 Task: Sort the unsolved tickets in your groups, group by Request date in descending order.
Action: Mouse moved to (15, 290)
Screenshot: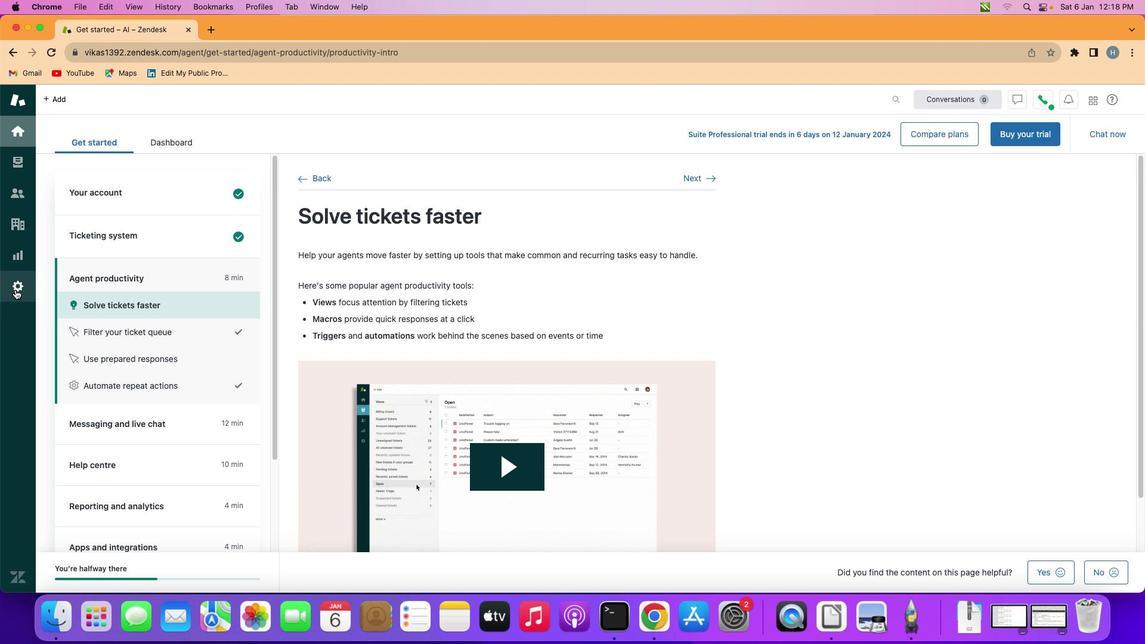 
Action: Mouse pressed left at (15, 290)
Screenshot: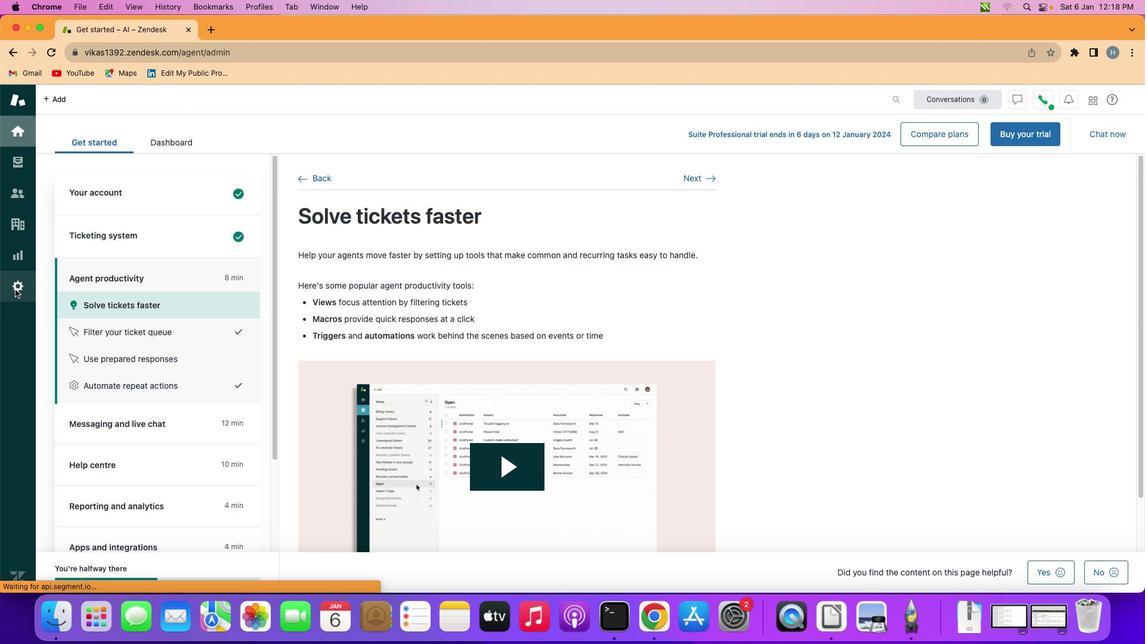 
Action: Mouse moved to (267, 466)
Screenshot: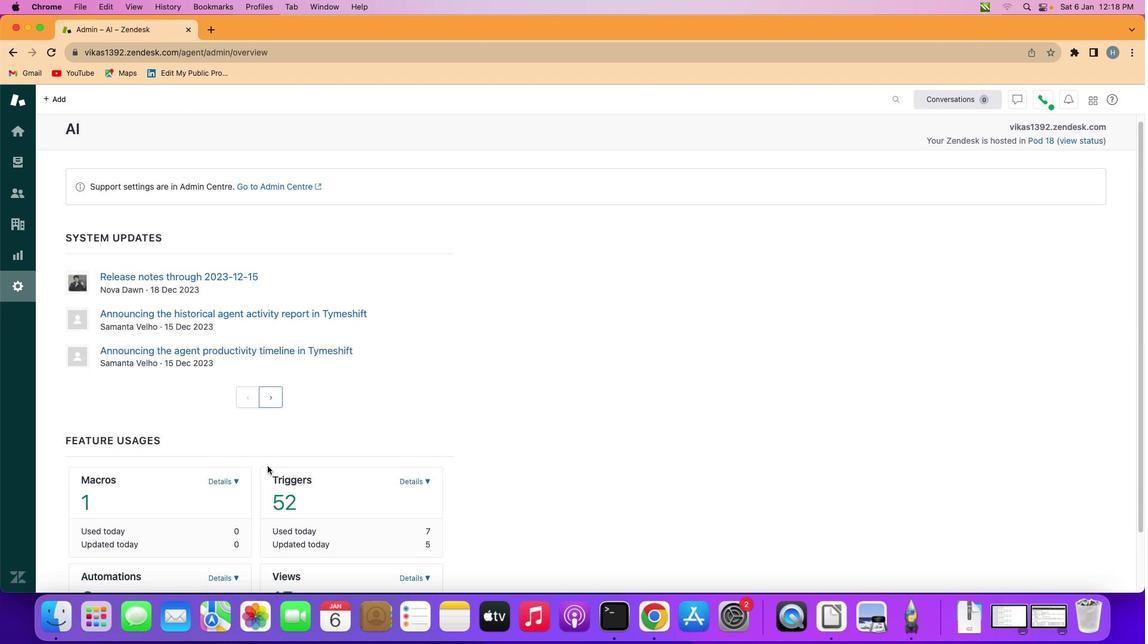 
Action: Mouse scrolled (267, 466) with delta (0, 0)
Screenshot: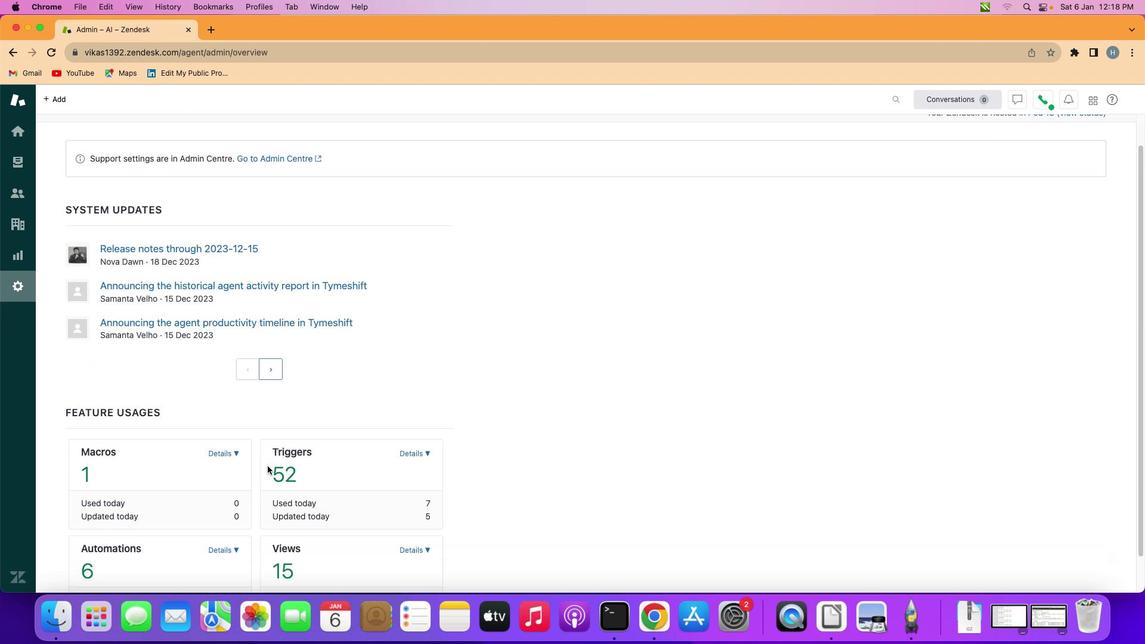 
Action: Mouse moved to (267, 466)
Screenshot: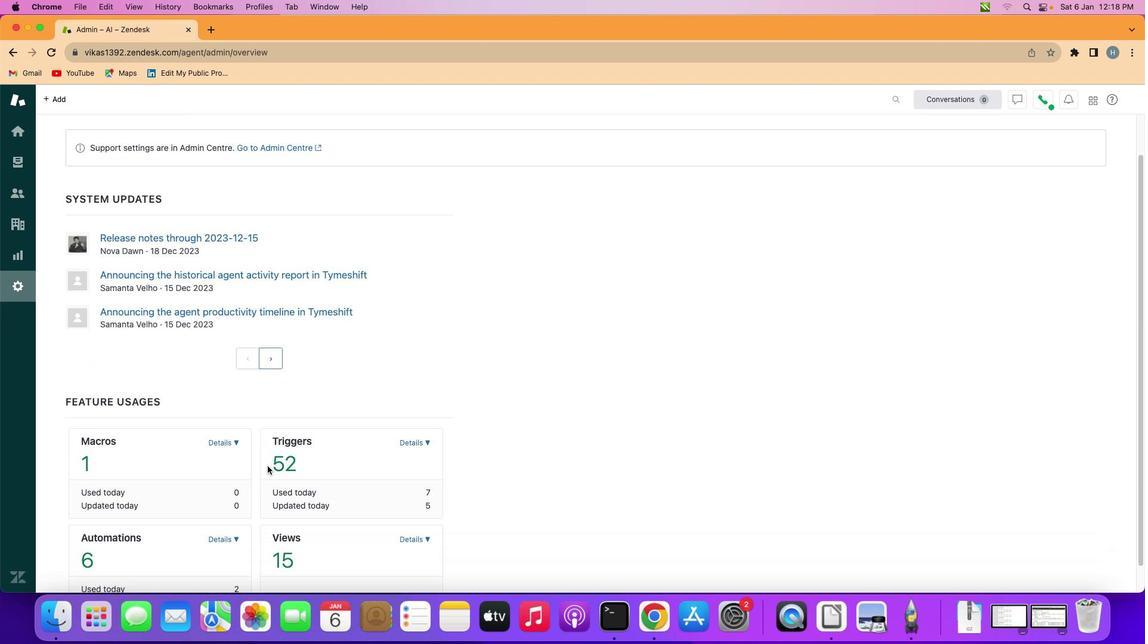 
Action: Mouse scrolled (267, 466) with delta (0, 0)
Screenshot: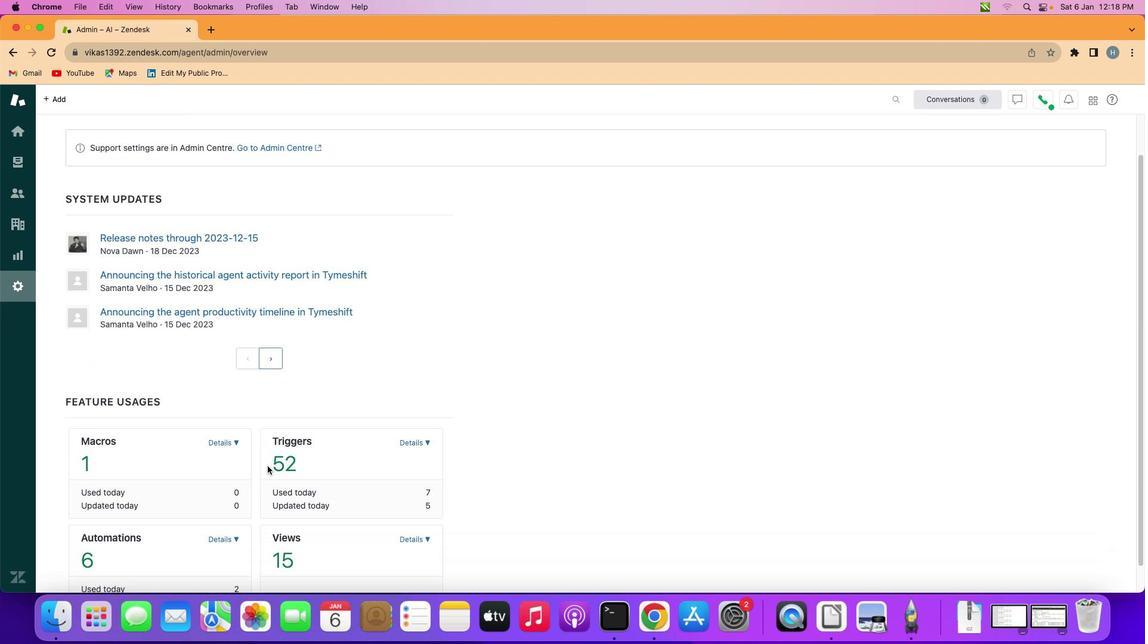 
Action: Mouse scrolled (267, 466) with delta (0, -1)
Screenshot: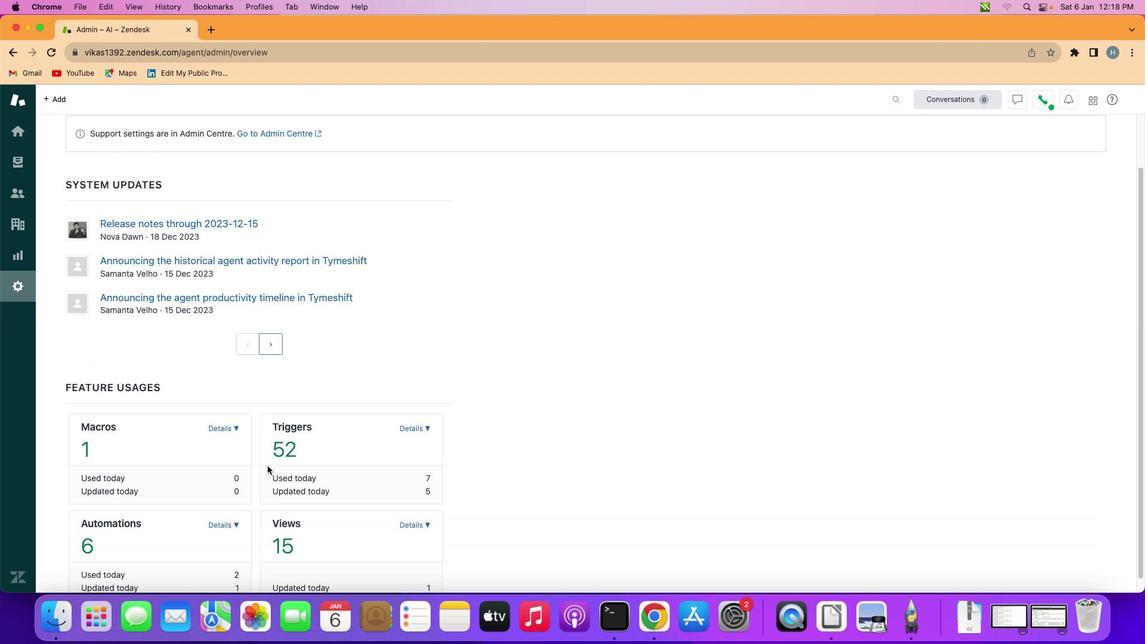
Action: Mouse scrolled (267, 466) with delta (0, -2)
Screenshot: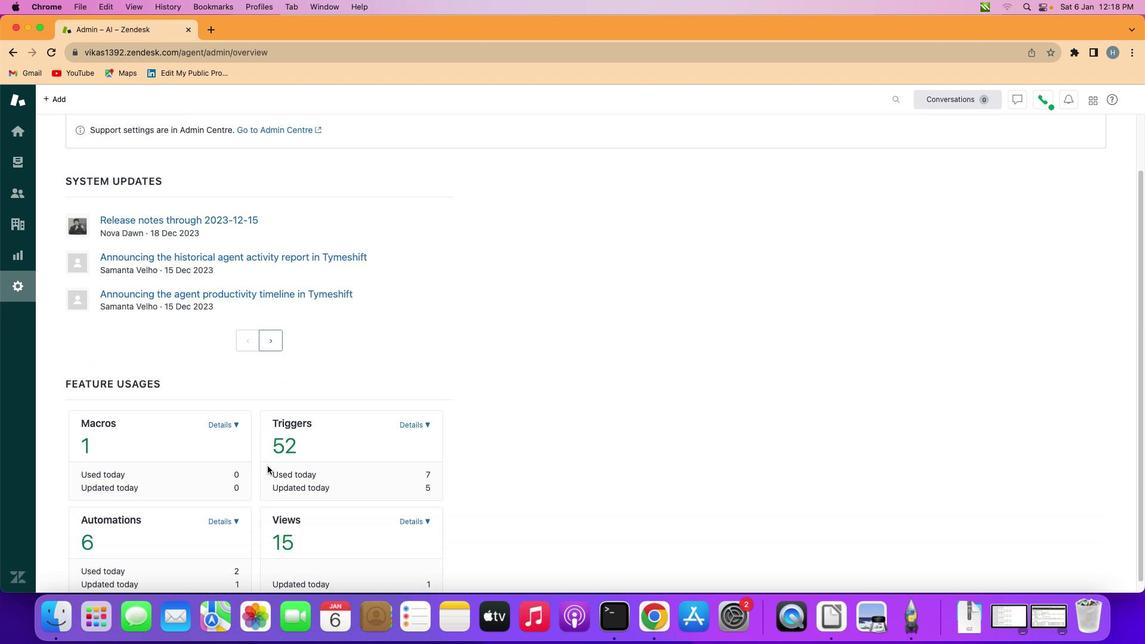 
Action: Mouse scrolled (267, 466) with delta (0, 1)
Screenshot: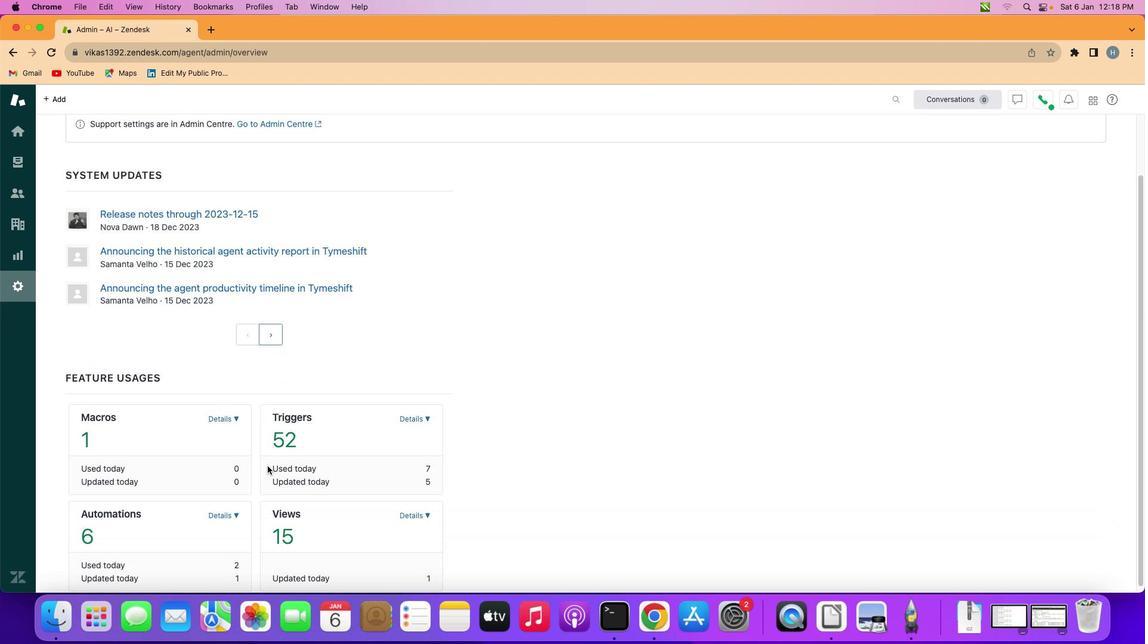
Action: Mouse scrolled (267, 466) with delta (0, -1)
Screenshot: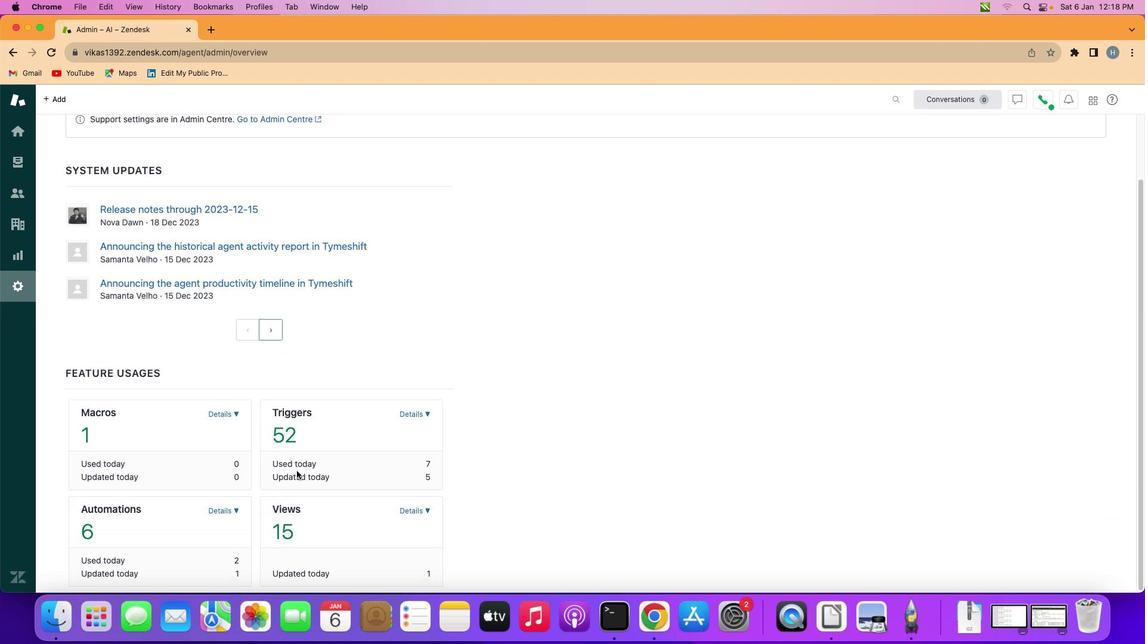 
Action: Mouse moved to (411, 507)
Screenshot: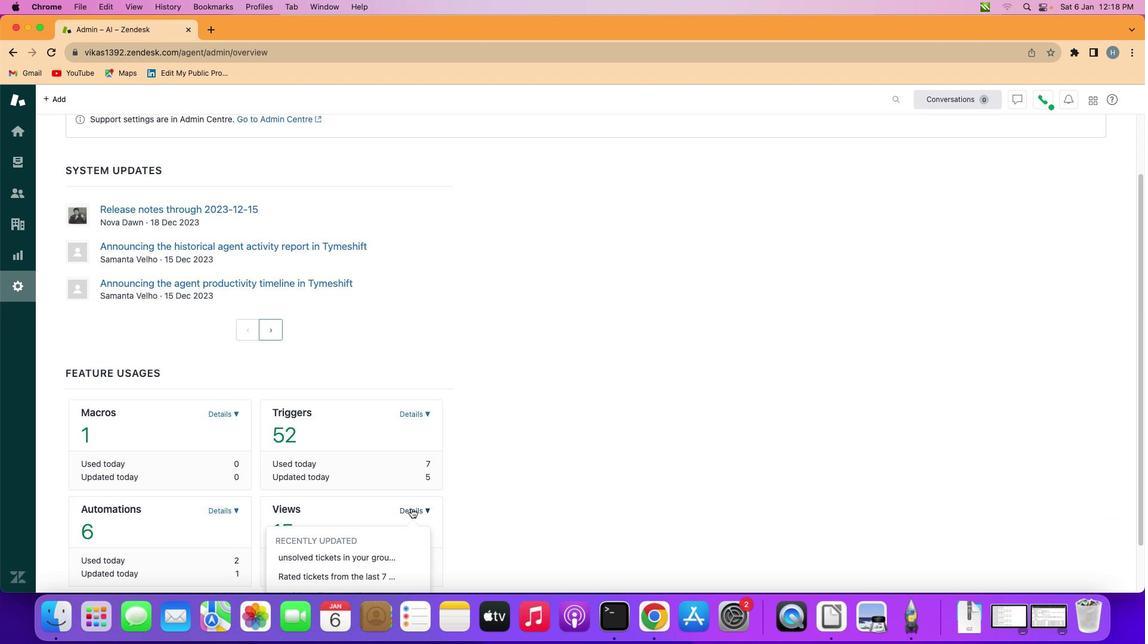 
Action: Mouse pressed left at (411, 507)
Screenshot: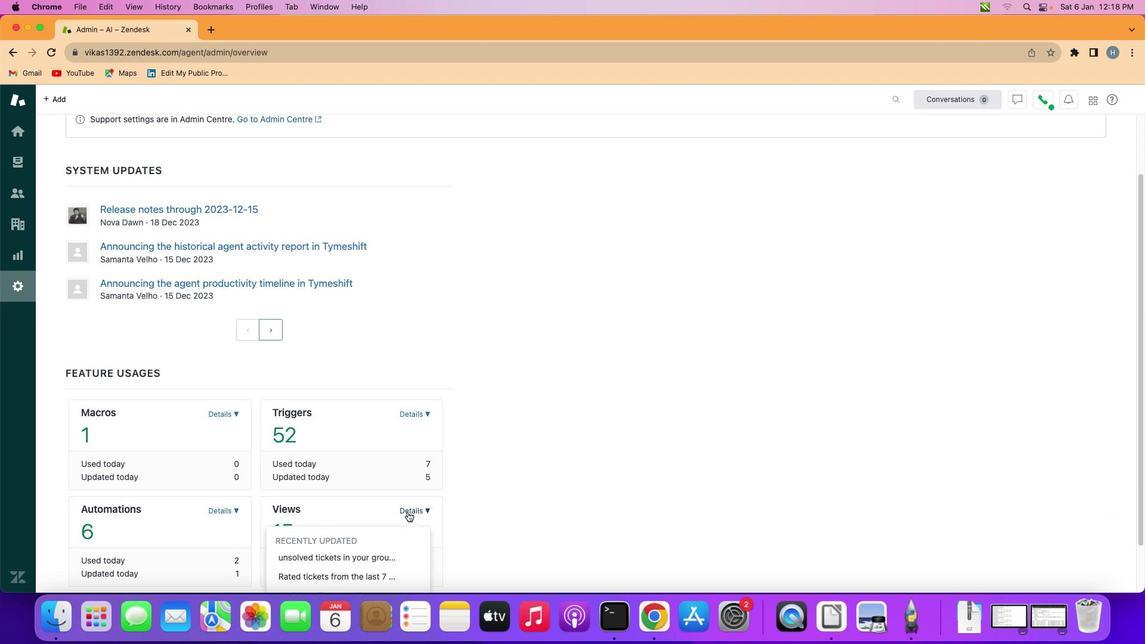 
Action: Mouse moved to (355, 557)
Screenshot: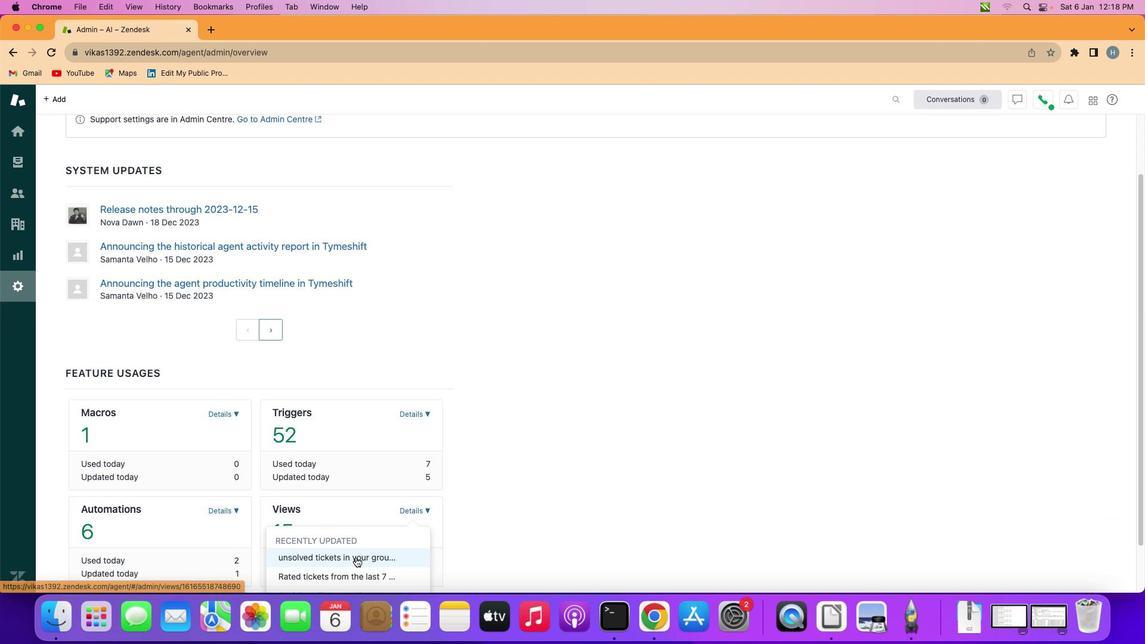 
Action: Mouse pressed left at (355, 557)
Screenshot: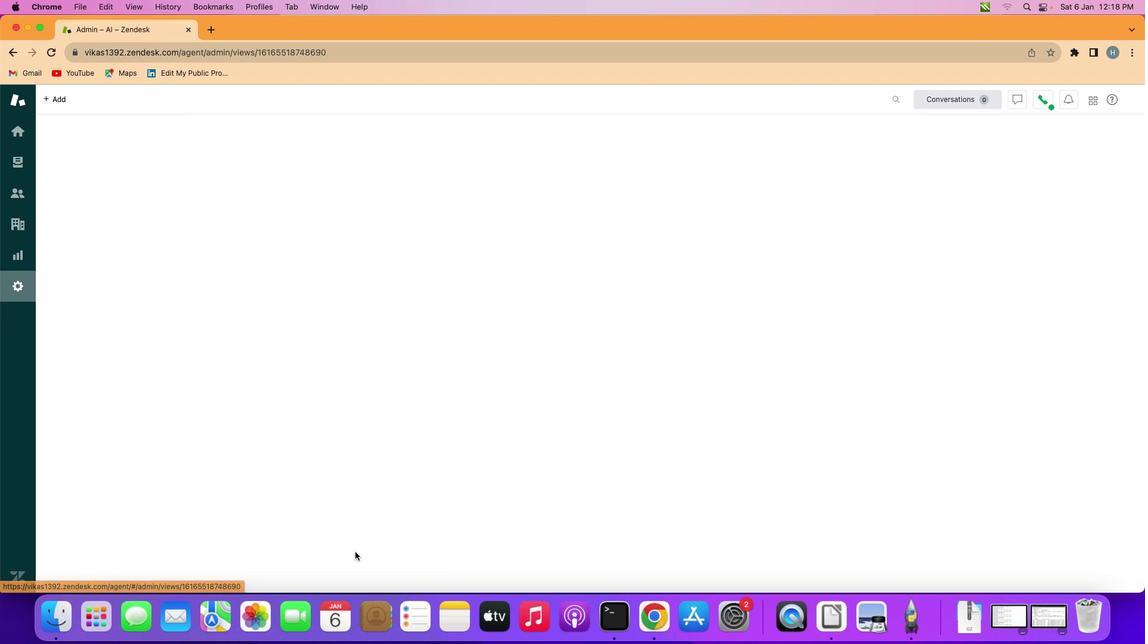 
Action: Mouse moved to (426, 435)
Screenshot: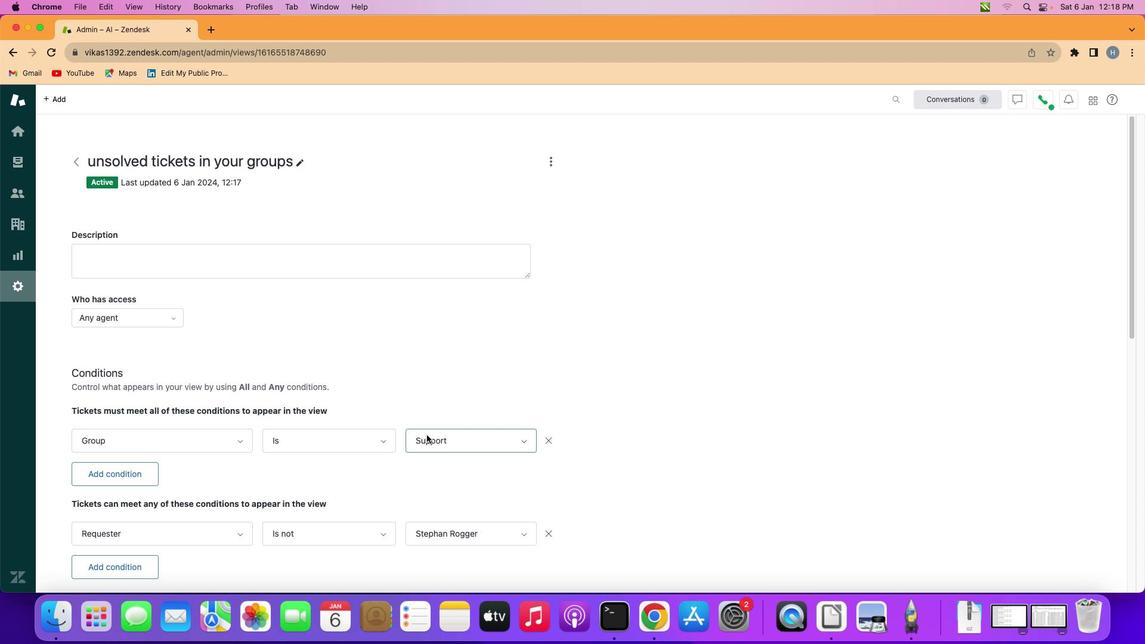 
Action: Mouse scrolled (426, 435) with delta (0, 0)
Screenshot: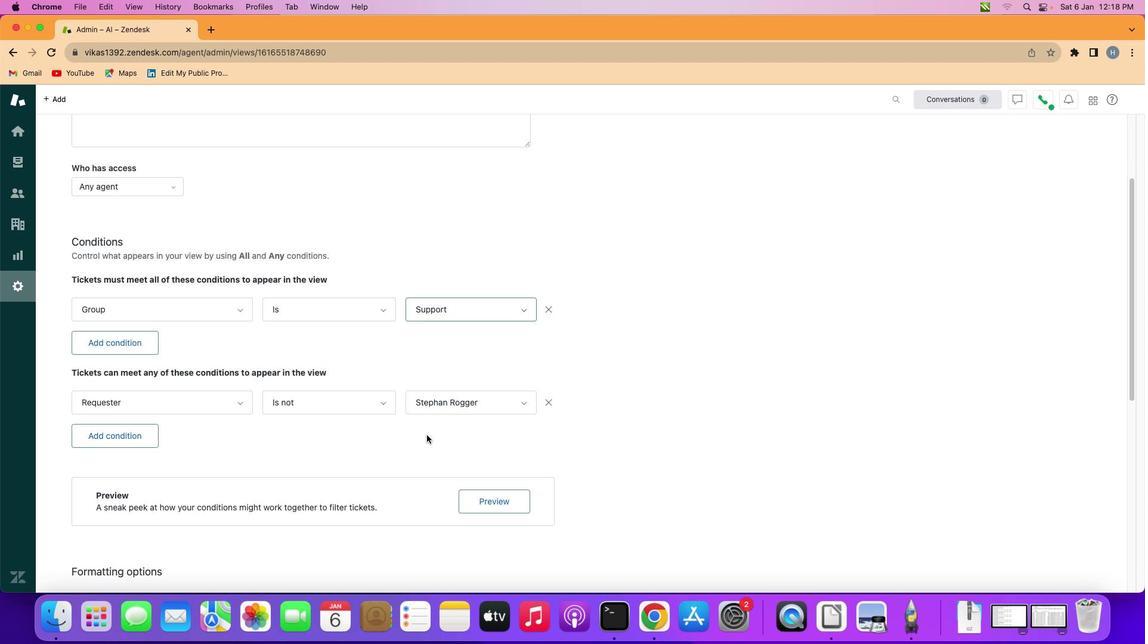 
Action: Mouse scrolled (426, 435) with delta (0, 0)
Screenshot: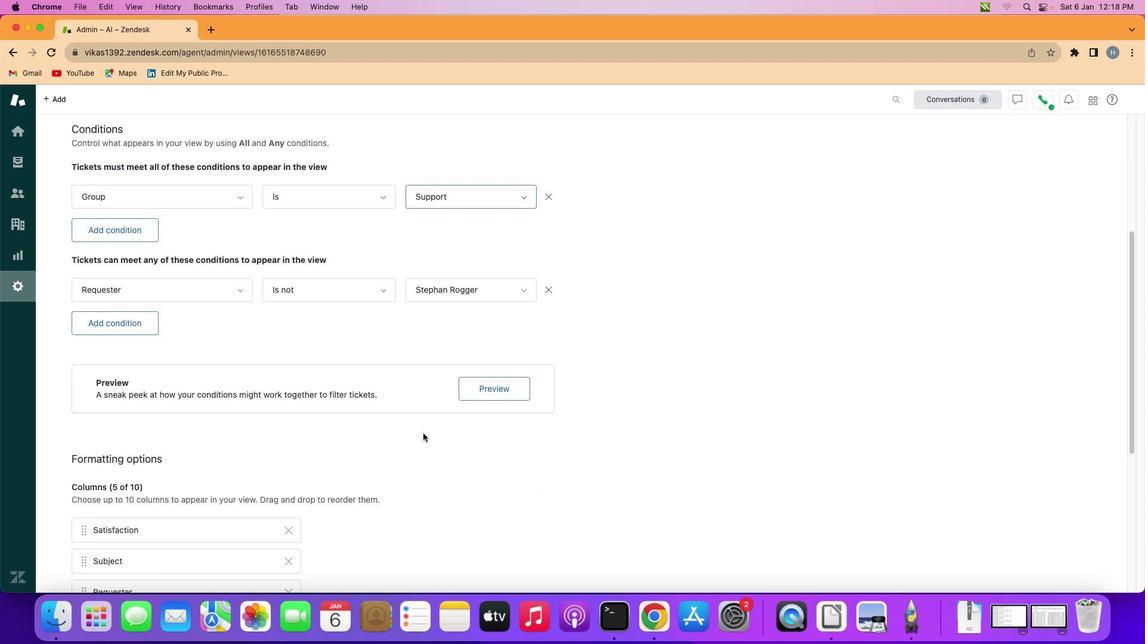 
Action: Mouse scrolled (426, 435) with delta (0, -1)
Screenshot: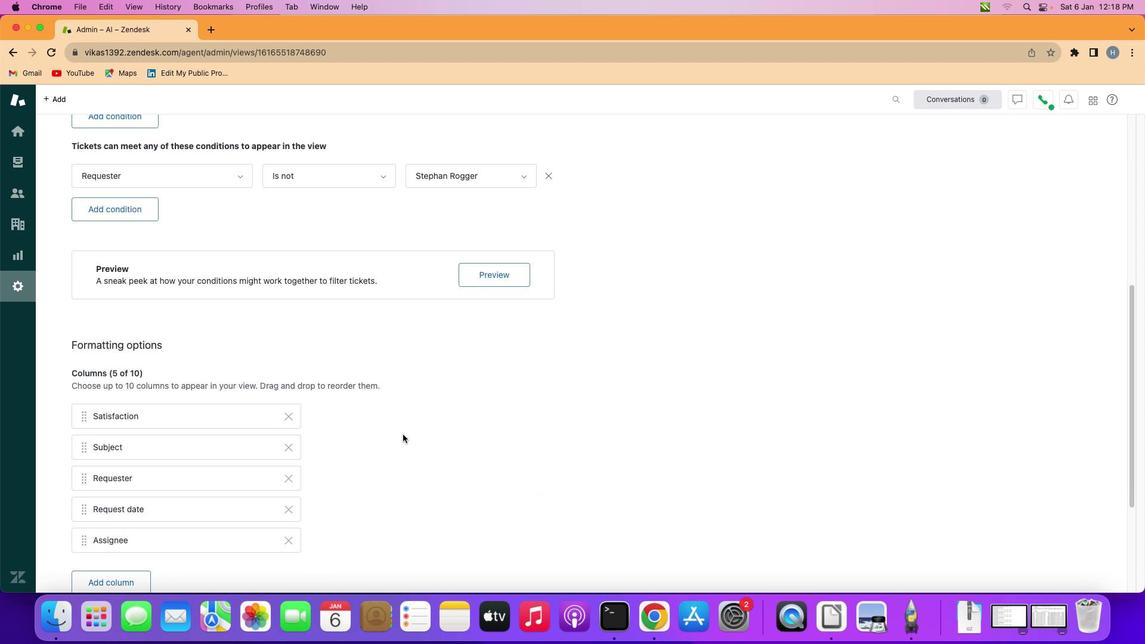 
Action: Mouse scrolled (426, 435) with delta (0, -2)
Screenshot: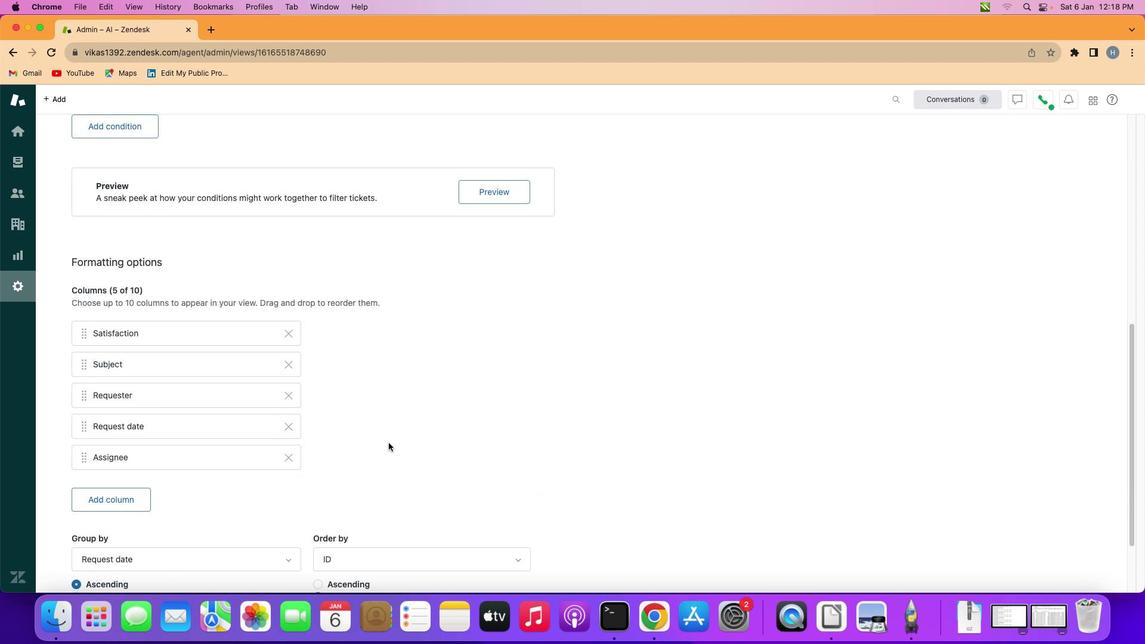 
Action: Mouse scrolled (426, 435) with delta (0, -2)
Screenshot: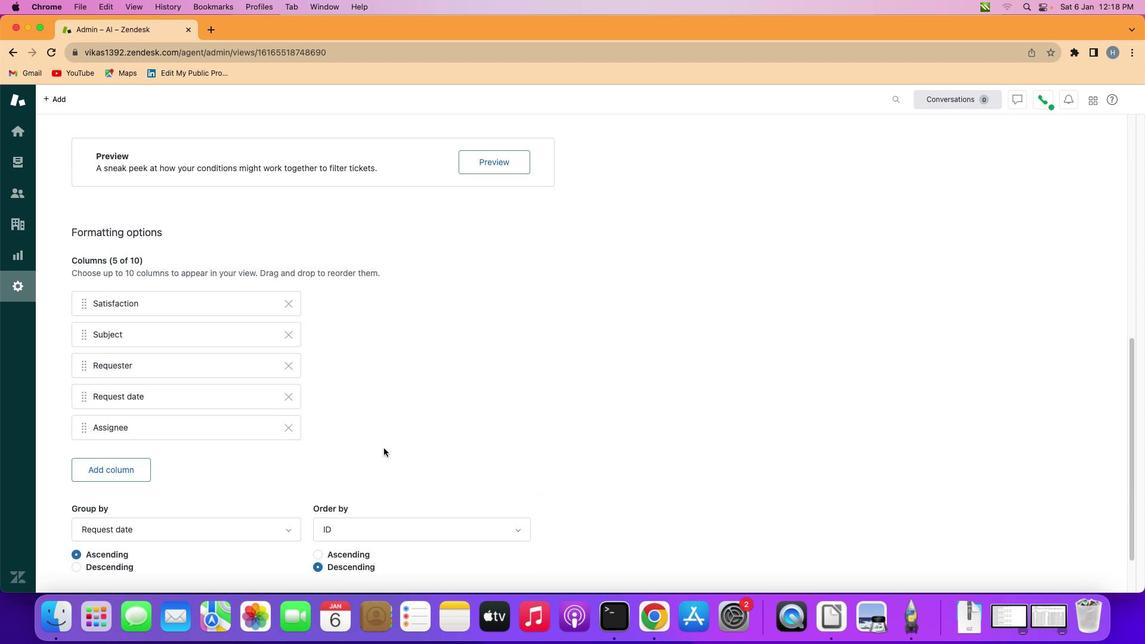 
Action: Mouse scrolled (426, 435) with delta (0, -2)
Screenshot: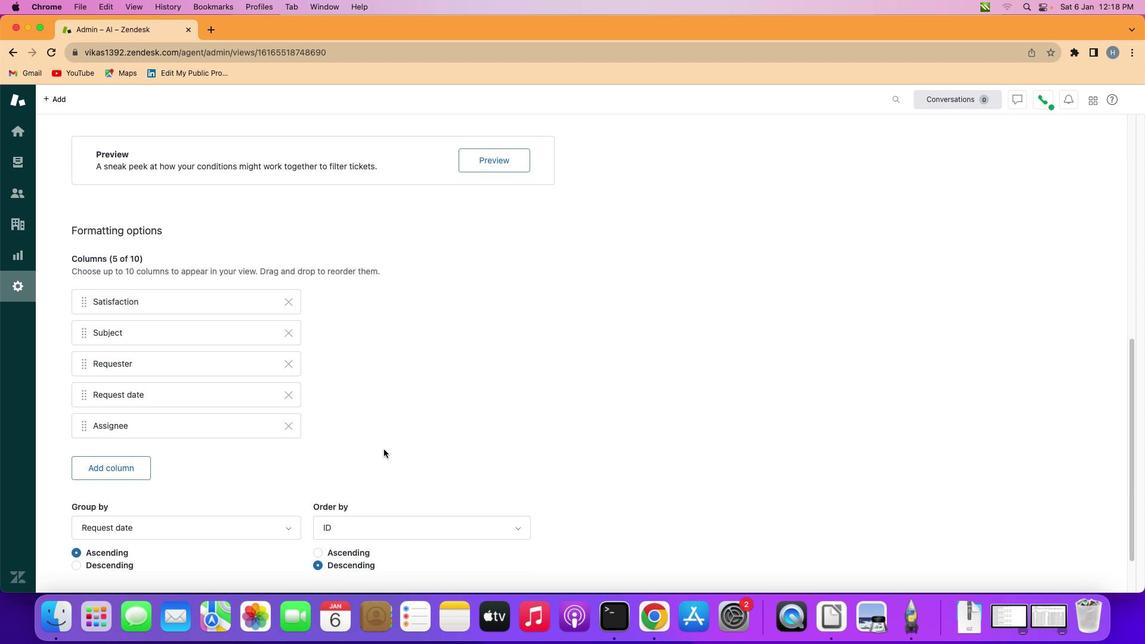 
Action: Mouse moved to (383, 449)
Screenshot: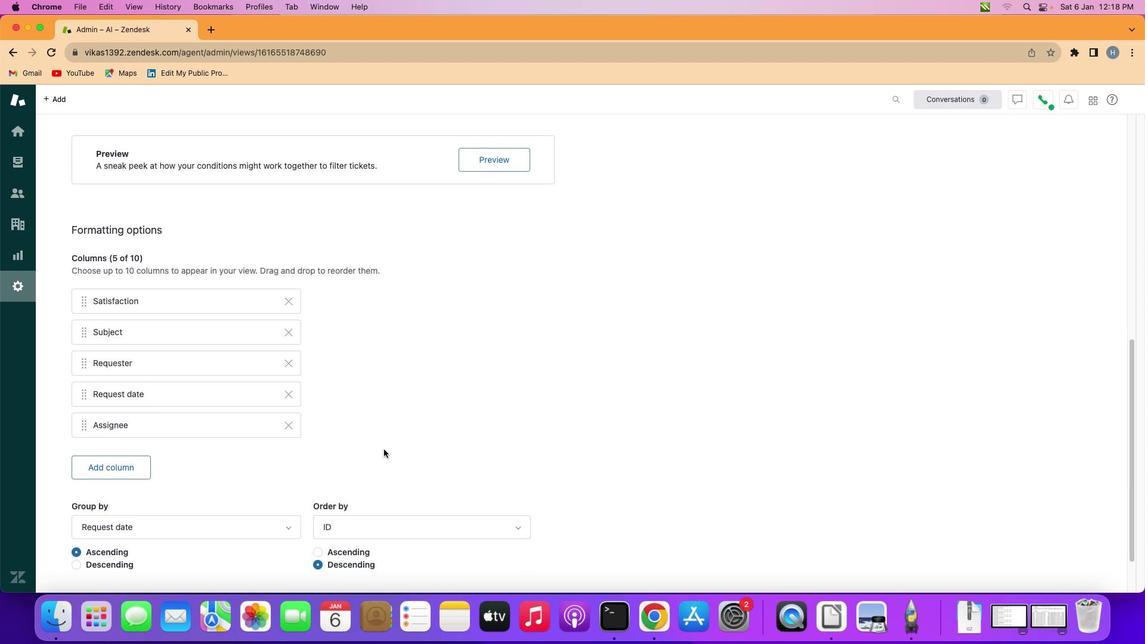 
Action: Mouse scrolled (383, 449) with delta (0, 0)
Screenshot: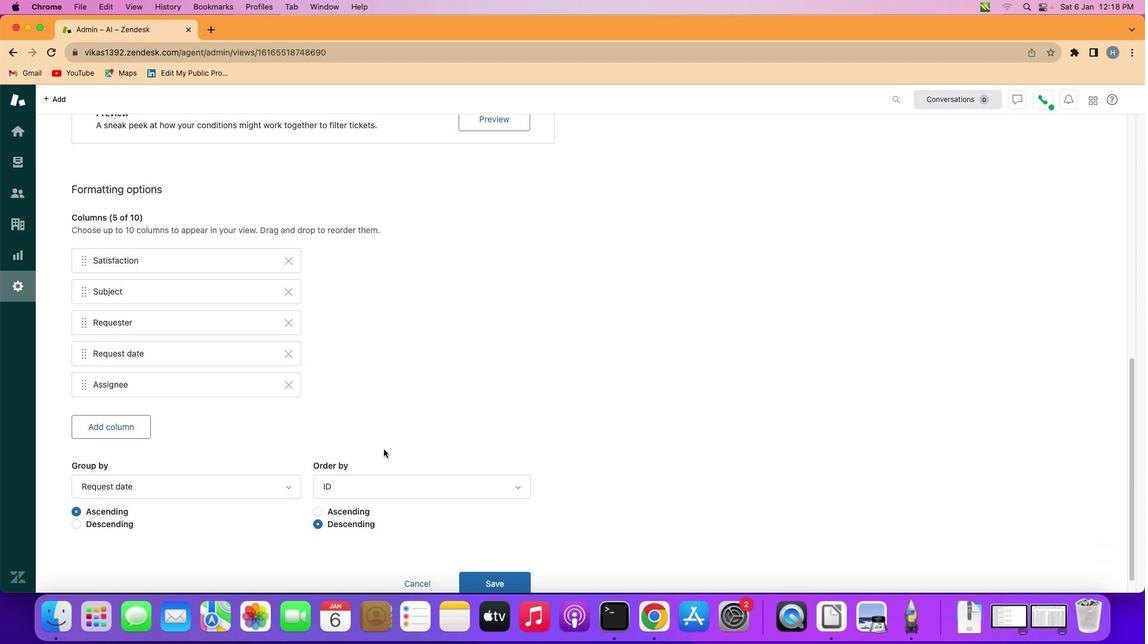 
Action: Mouse scrolled (383, 449) with delta (0, 0)
Screenshot: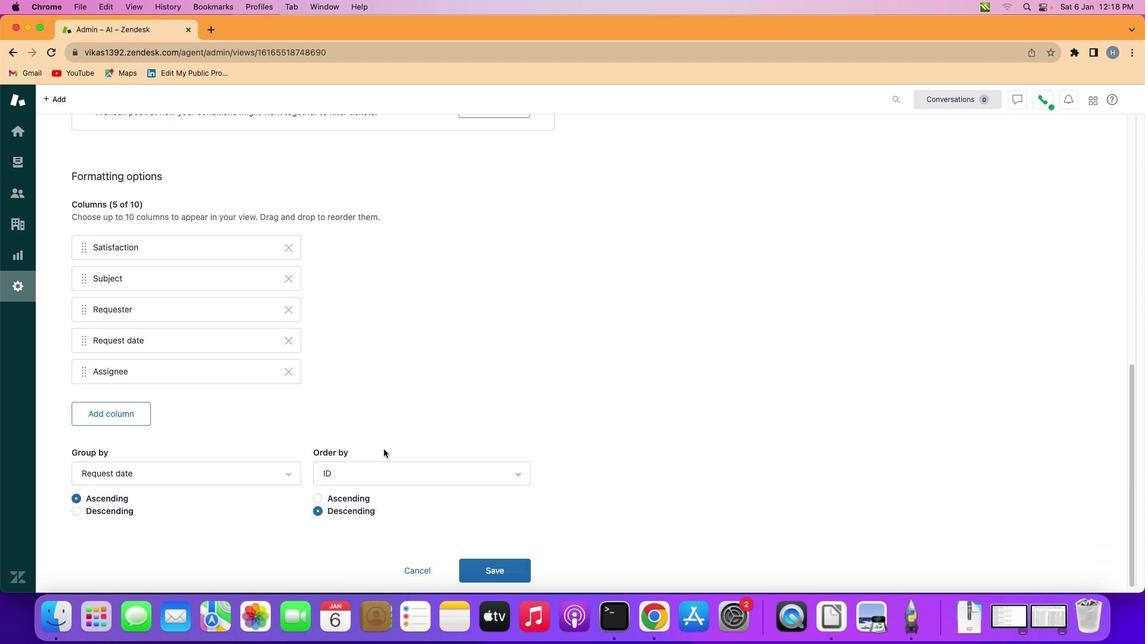 
Action: Mouse scrolled (383, 449) with delta (0, -1)
Screenshot: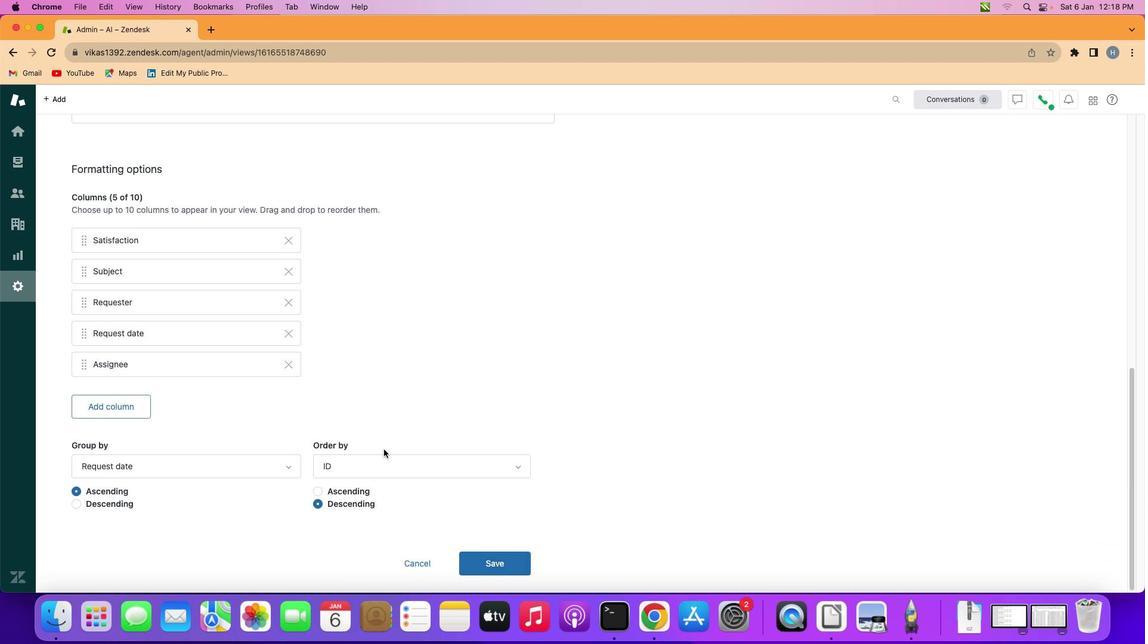
Action: Mouse scrolled (383, 449) with delta (0, -2)
Screenshot: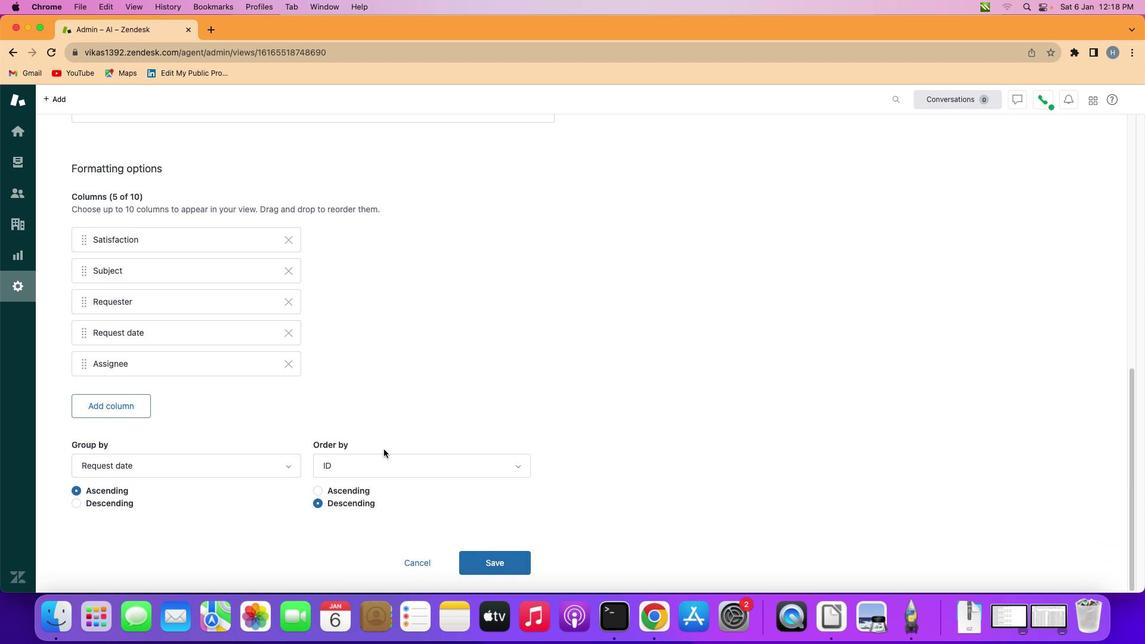 
Action: Mouse scrolled (383, 449) with delta (0, -2)
Screenshot: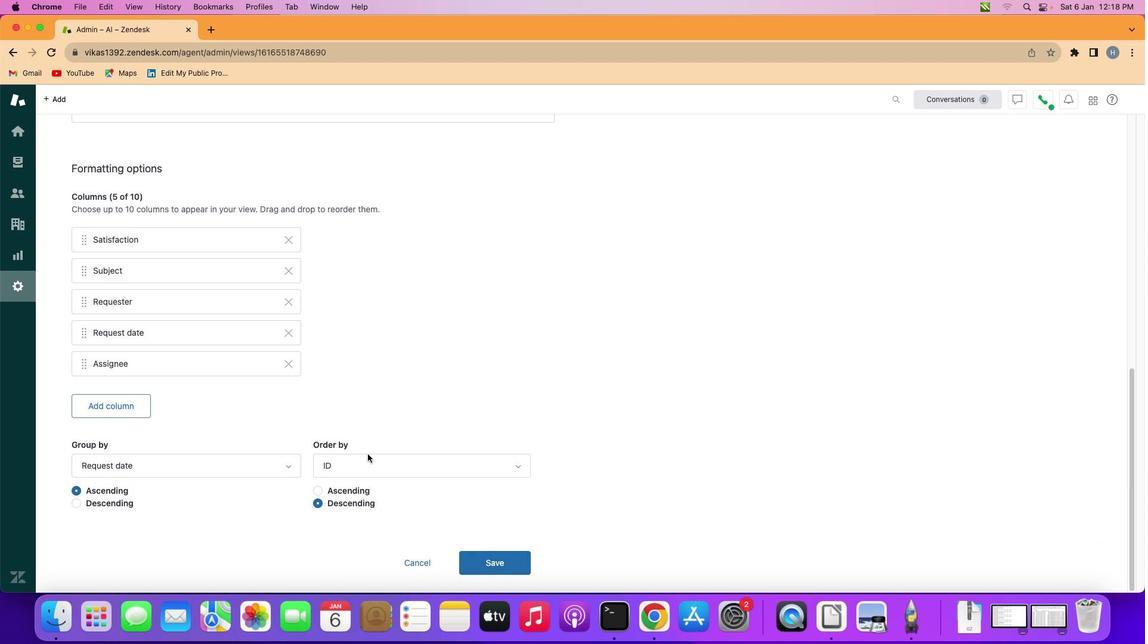 
Action: Mouse moved to (349, 463)
Screenshot: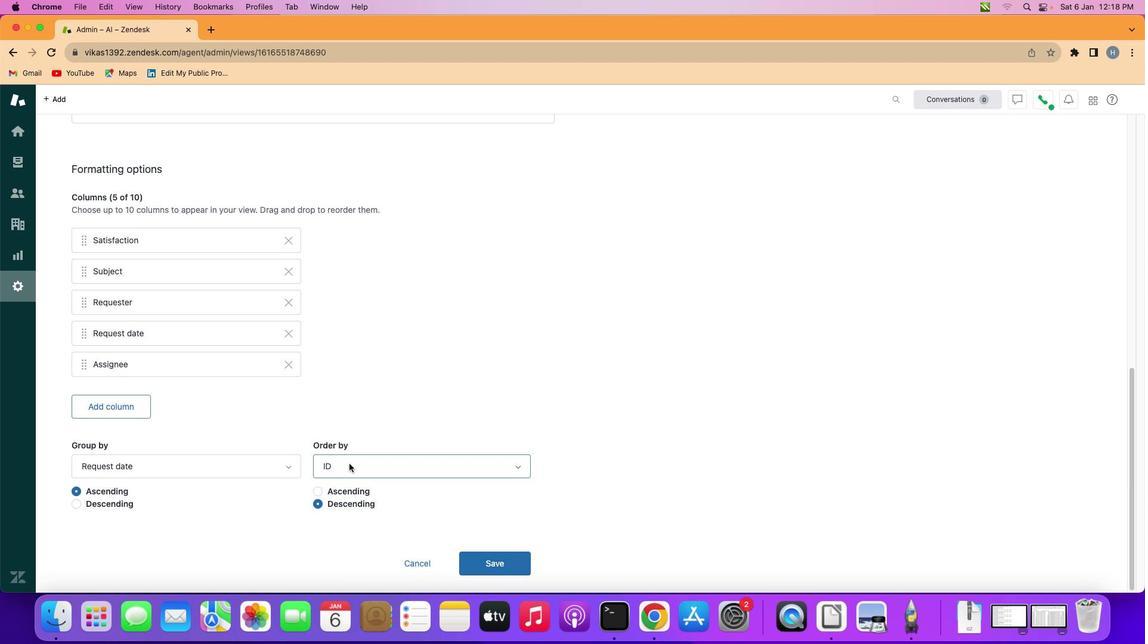 
Action: Mouse scrolled (349, 463) with delta (0, 0)
Screenshot: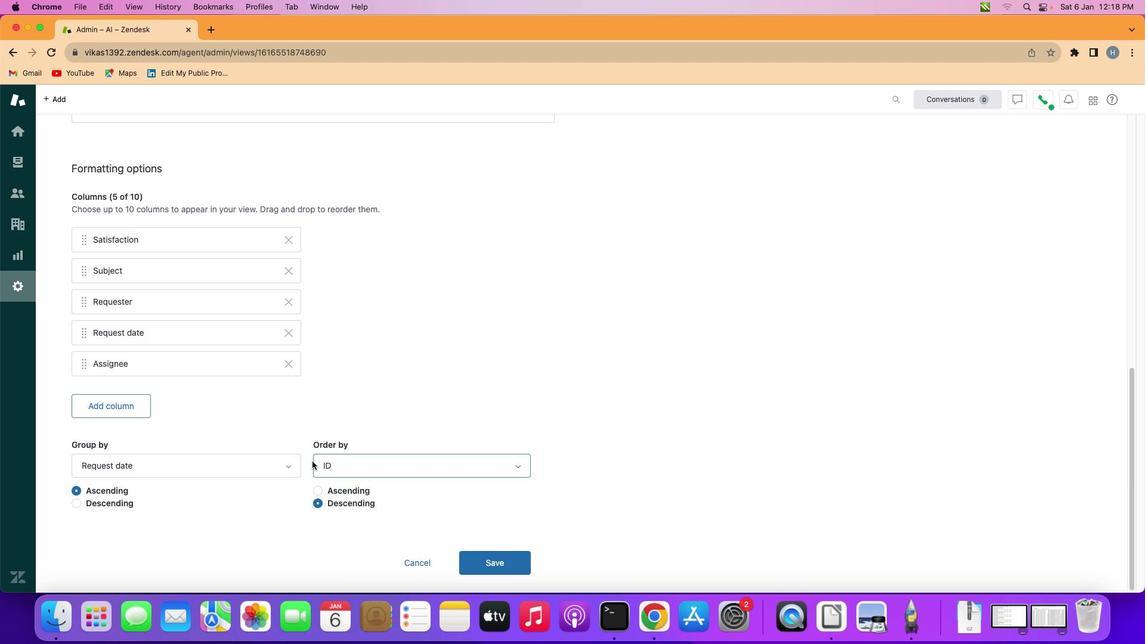 
Action: Mouse scrolled (349, 463) with delta (0, -1)
Screenshot: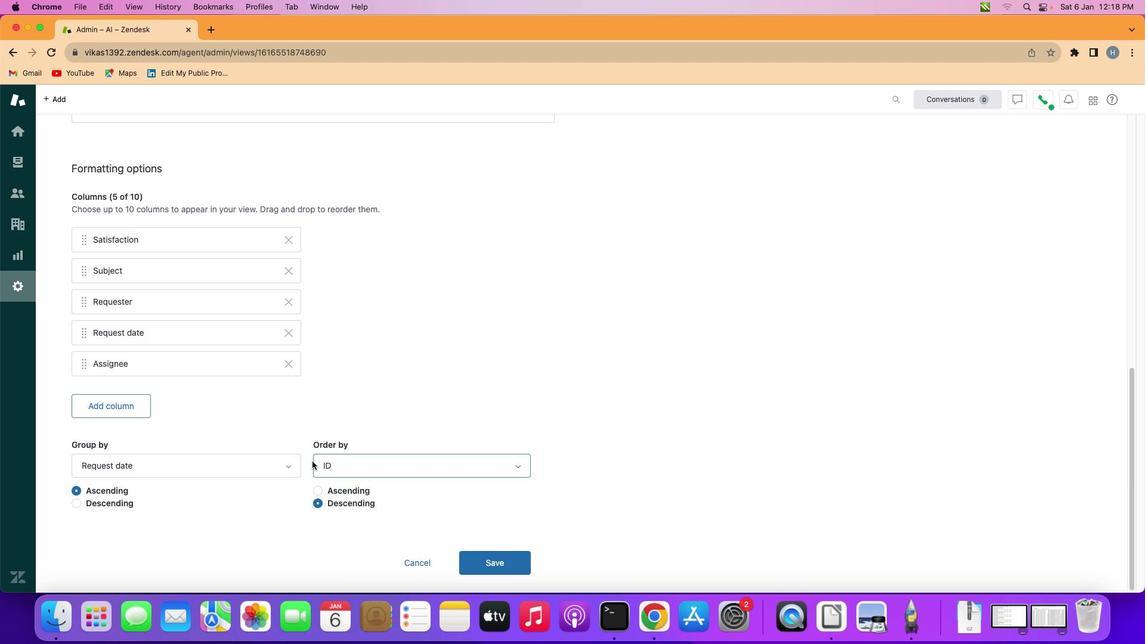 
Action: Mouse scrolled (349, 463) with delta (0, -1)
Screenshot: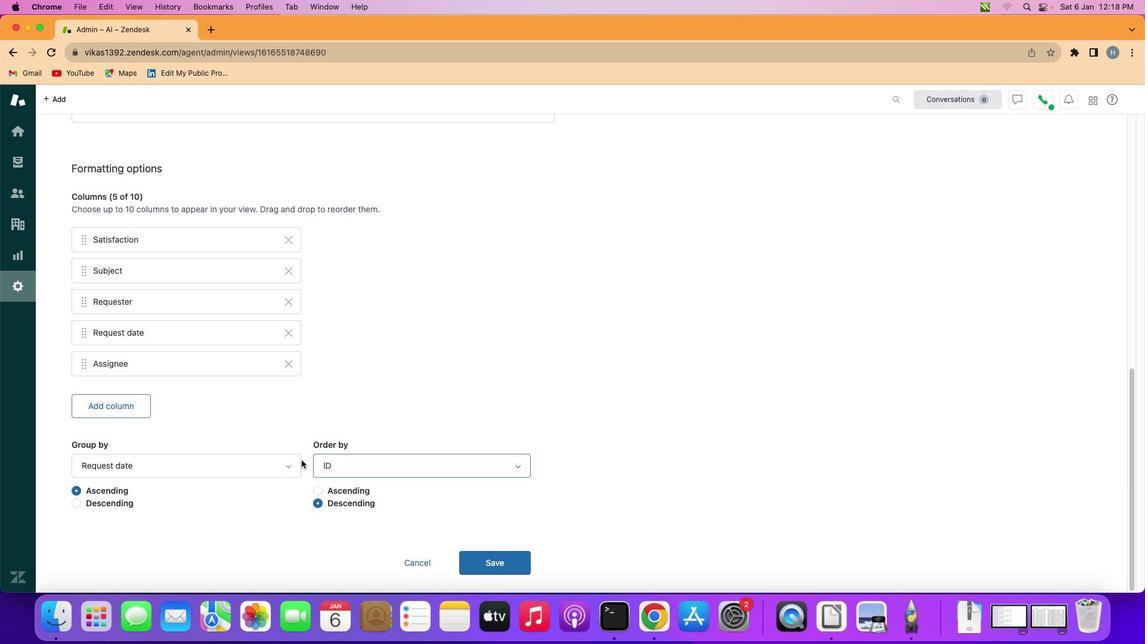 
Action: Mouse moved to (277, 466)
Screenshot: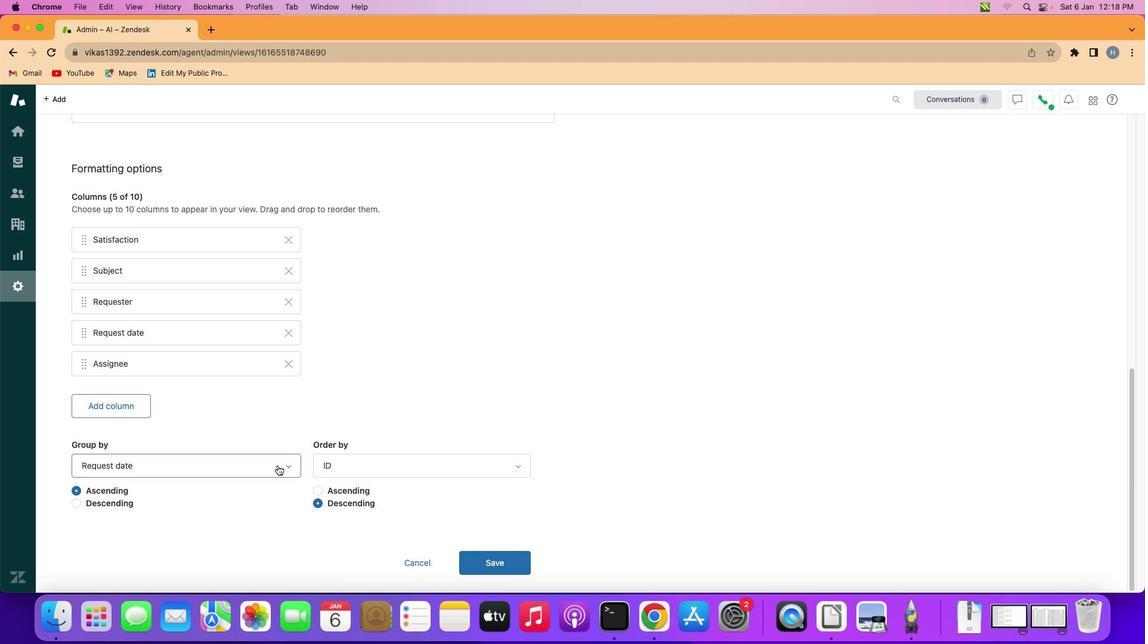 
Action: Mouse pressed left at (277, 466)
Screenshot: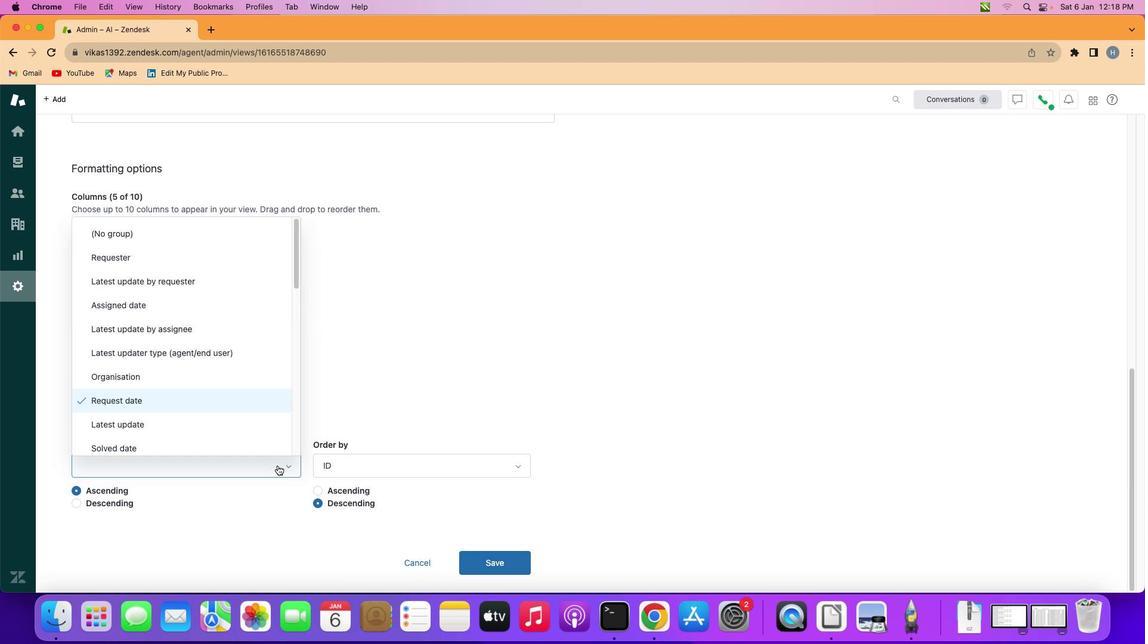 
Action: Mouse moved to (235, 392)
Screenshot: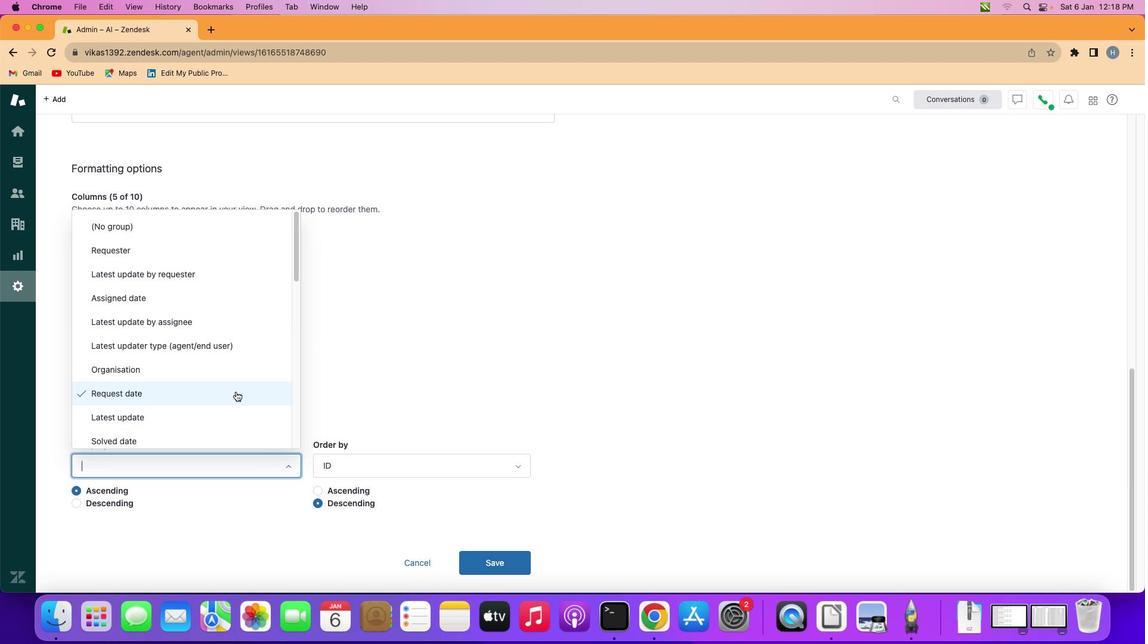 
Action: Mouse pressed left at (235, 392)
Screenshot: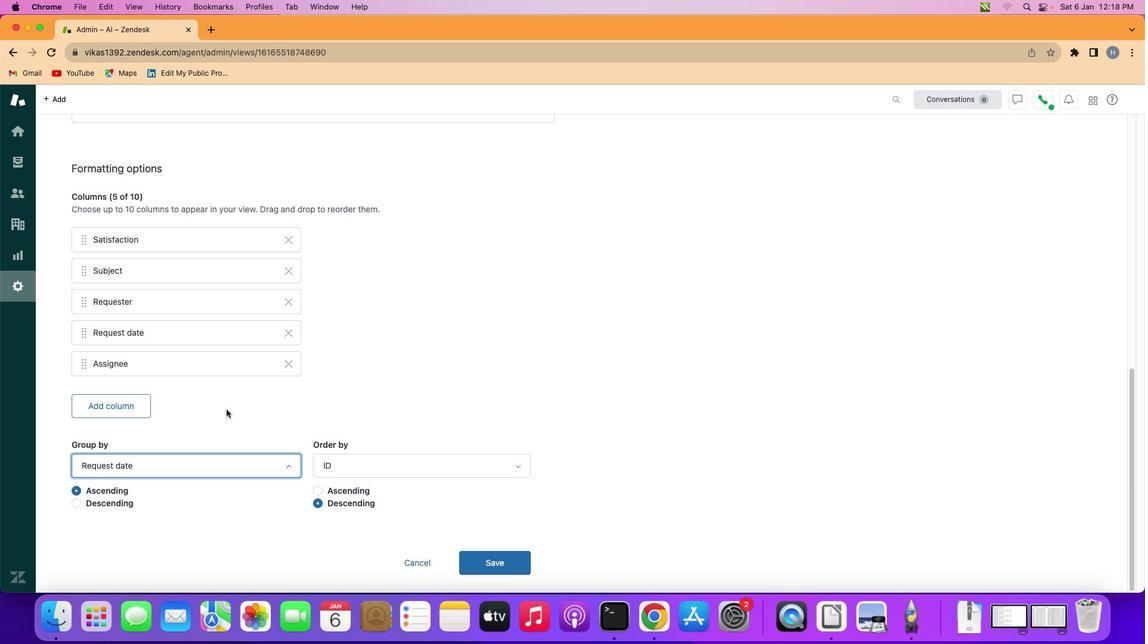
Action: Mouse moved to (107, 501)
Screenshot: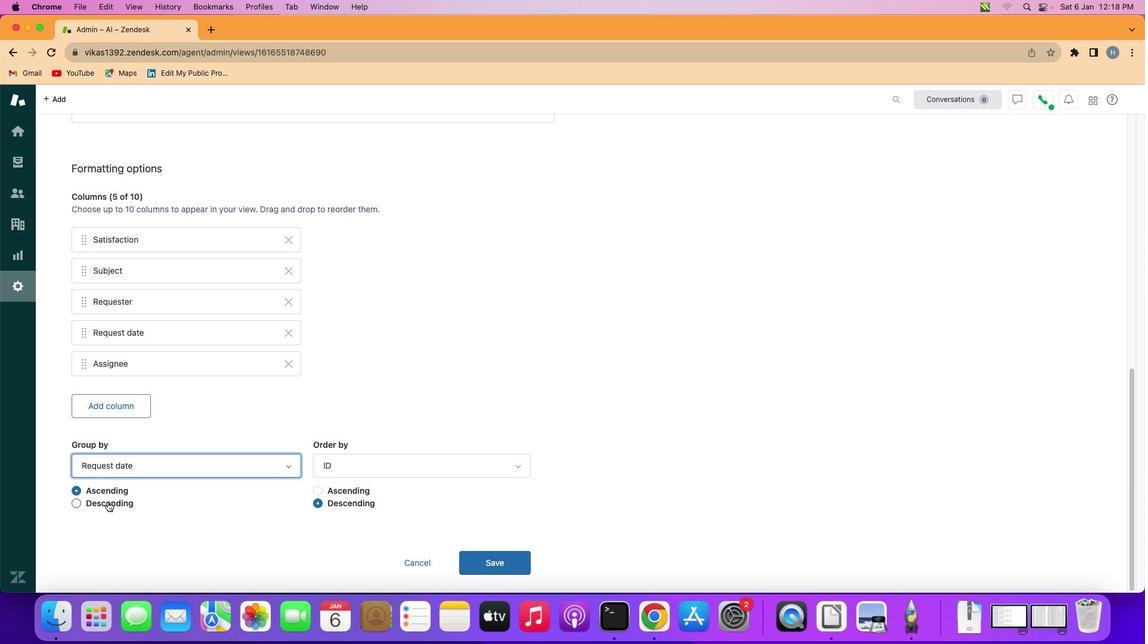 
Action: Mouse pressed left at (107, 501)
Screenshot: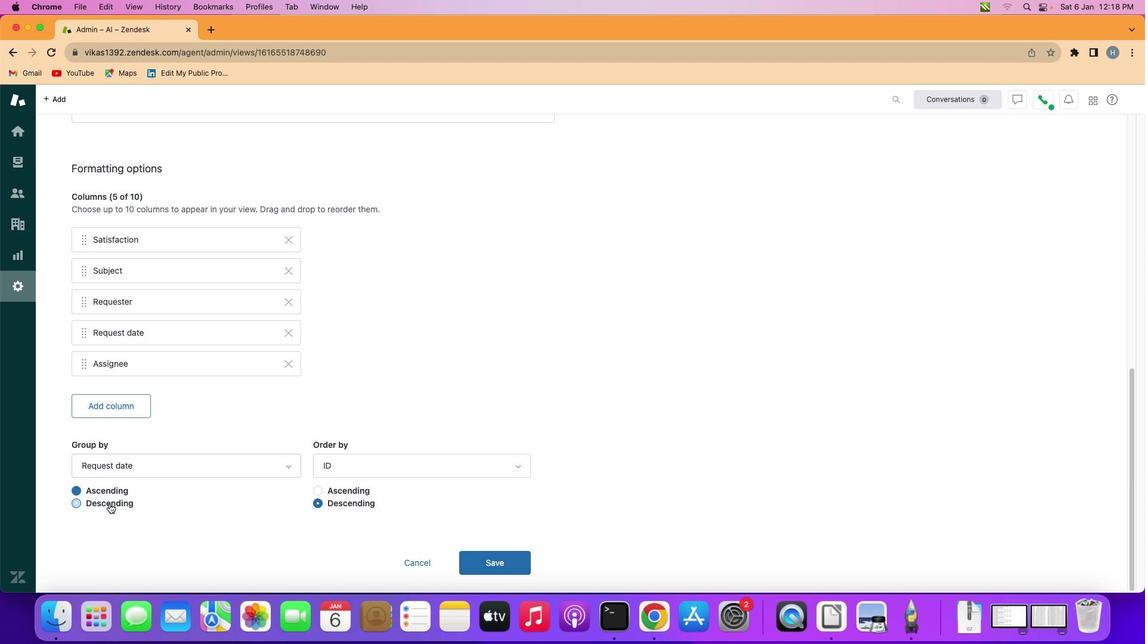 
Action: Mouse moved to (492, 565)
Screenshot: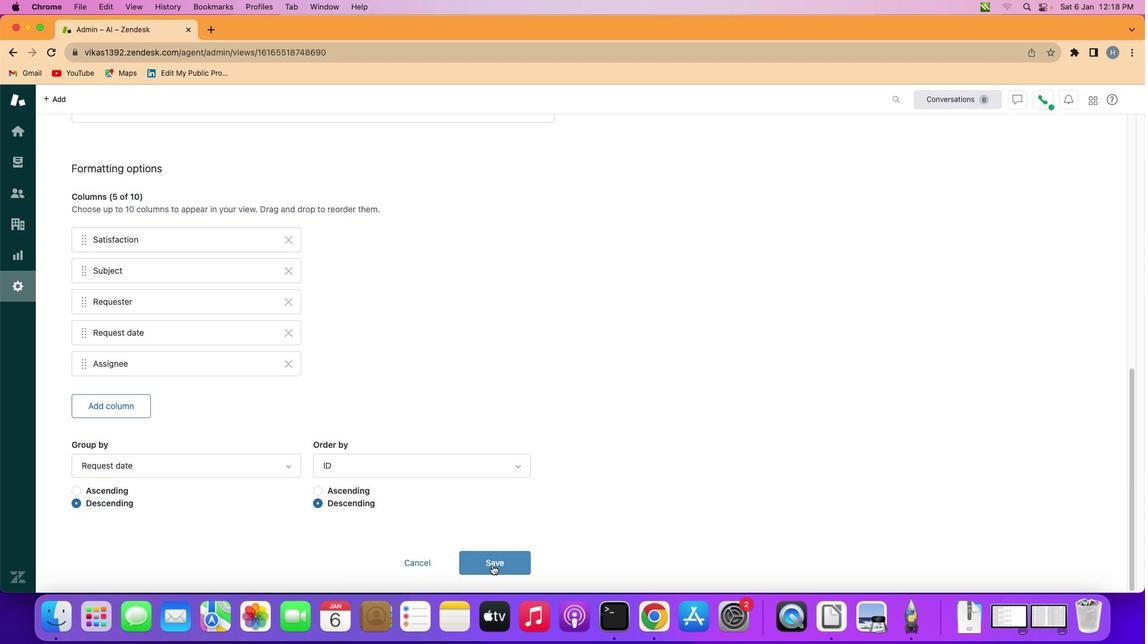 
Action: Mouse pressed left at (492, 565)
Screenshot: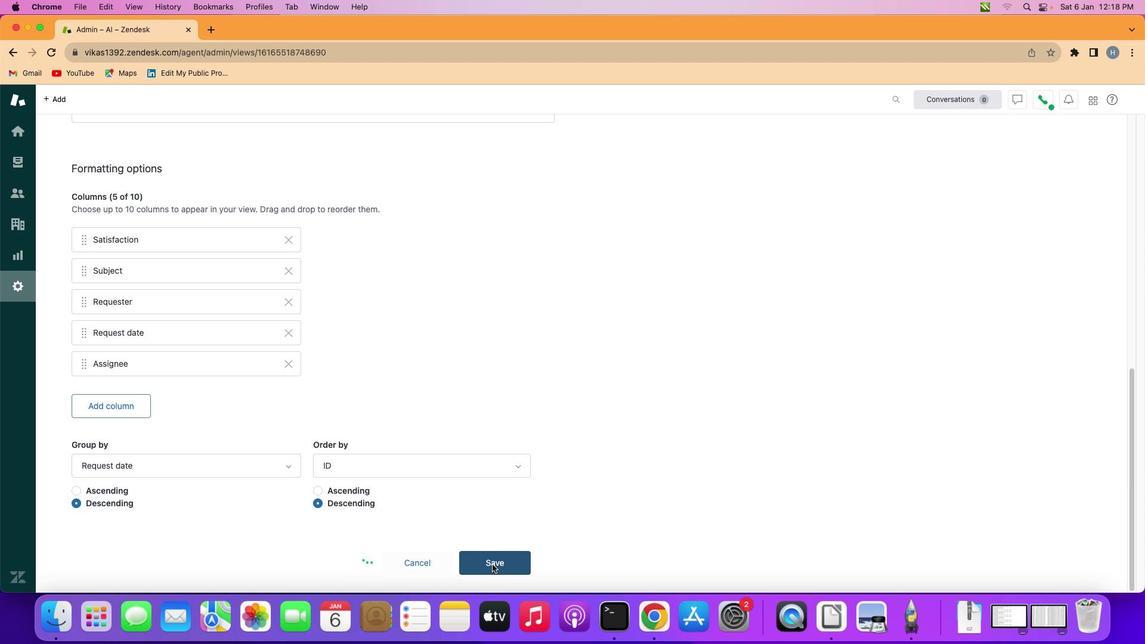 
Action: Mouse moved to (428, 356)
Screenshot: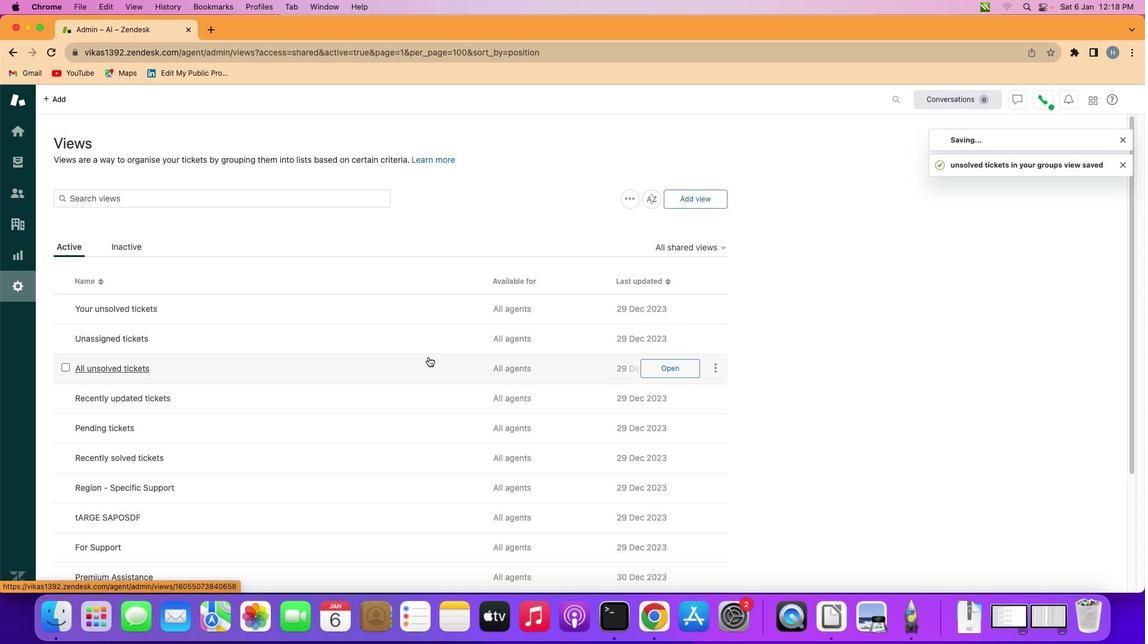 
